 Task: Create Card Crisis Communication Planning in Board Vendor Management to Workspace Experiential Marketing. Create Card Non-Profit Bylaws Review in Board Budget Management to Workspace Experiential Marketing. Create Card Crisis Communication Execution in Board Social Media Influencer Content Creation and Management to Workspace Experiential Marketing
Action: Mouse moved to (98, 442)
Screenshot: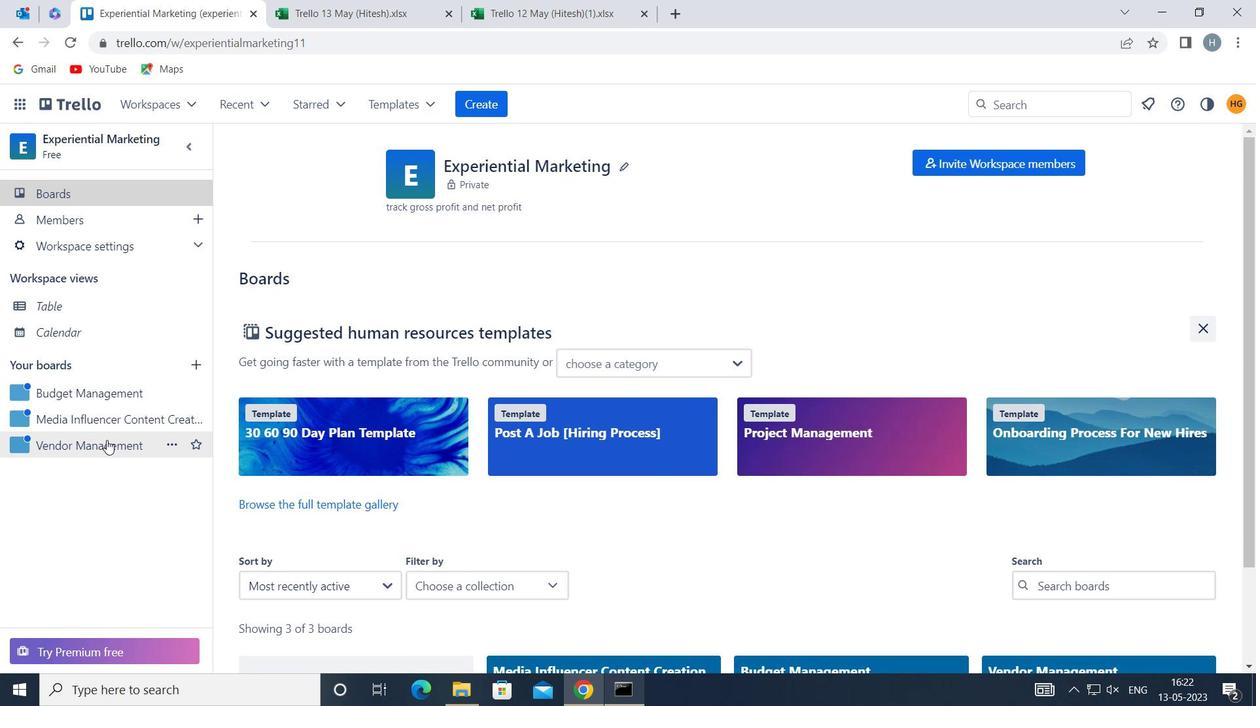 
Action: Mouse pressed left at (98, 442)
Screenshot: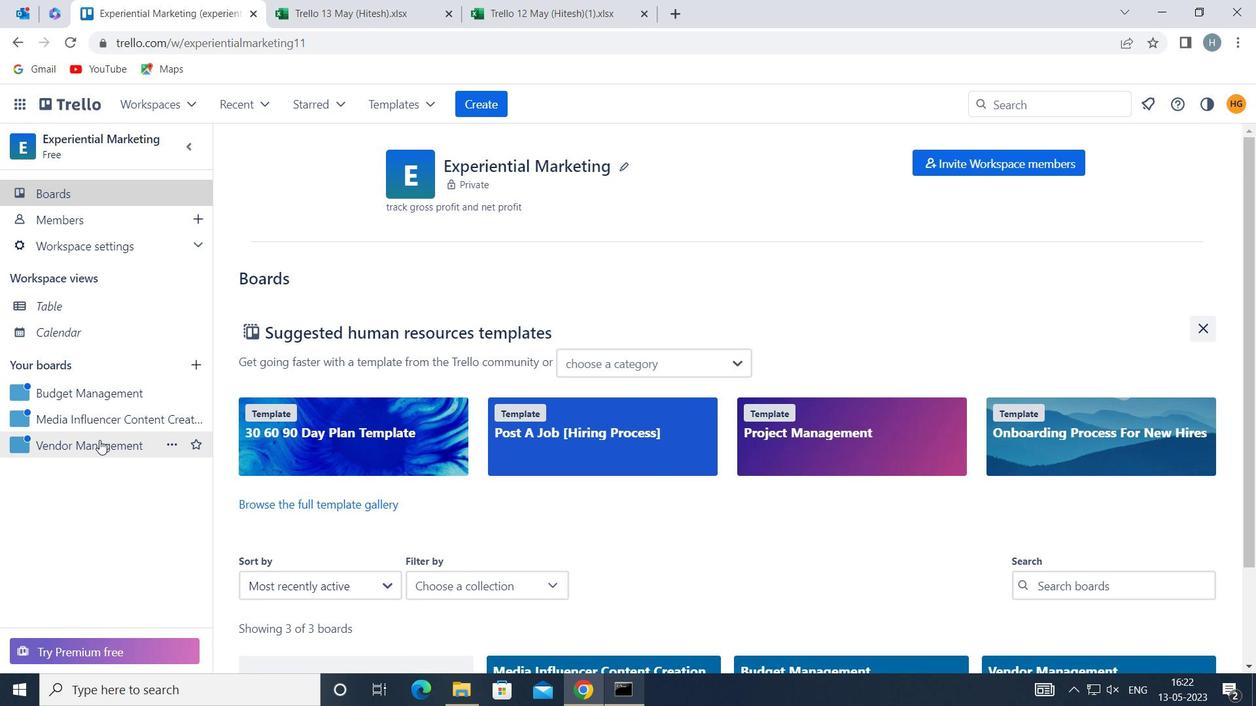 
Action: Mouse moved to (748, 236)
Screenshot: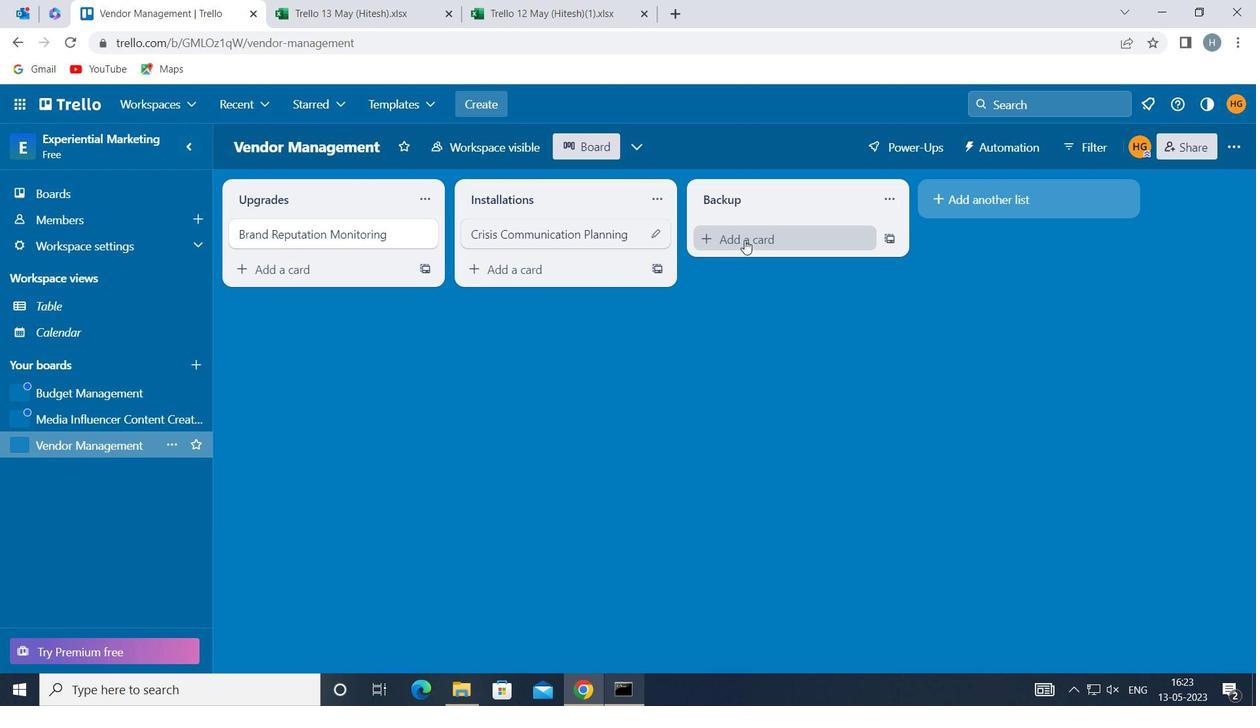 
Action: Mouse pressed left at (748, 236)
Screenshot: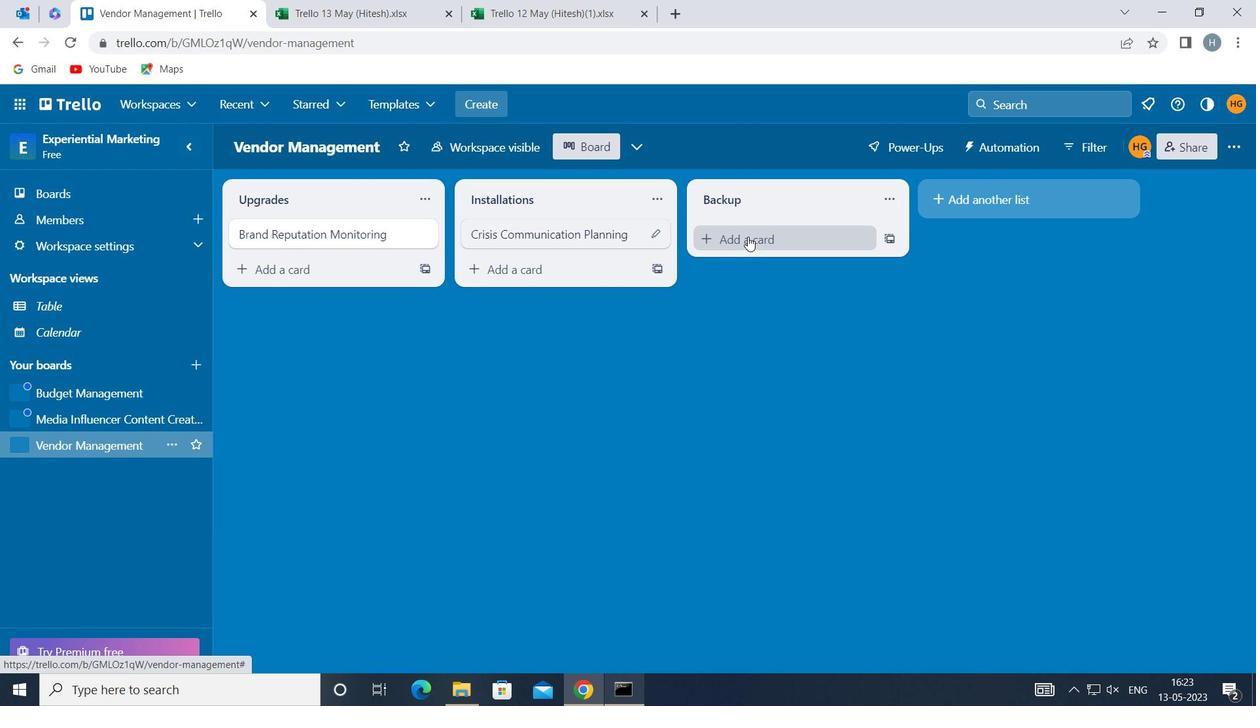 
Action: Key pressed <Key.shift>CRISIS<Key.space><Key.shift>COMMUNICATIO
Screenshot: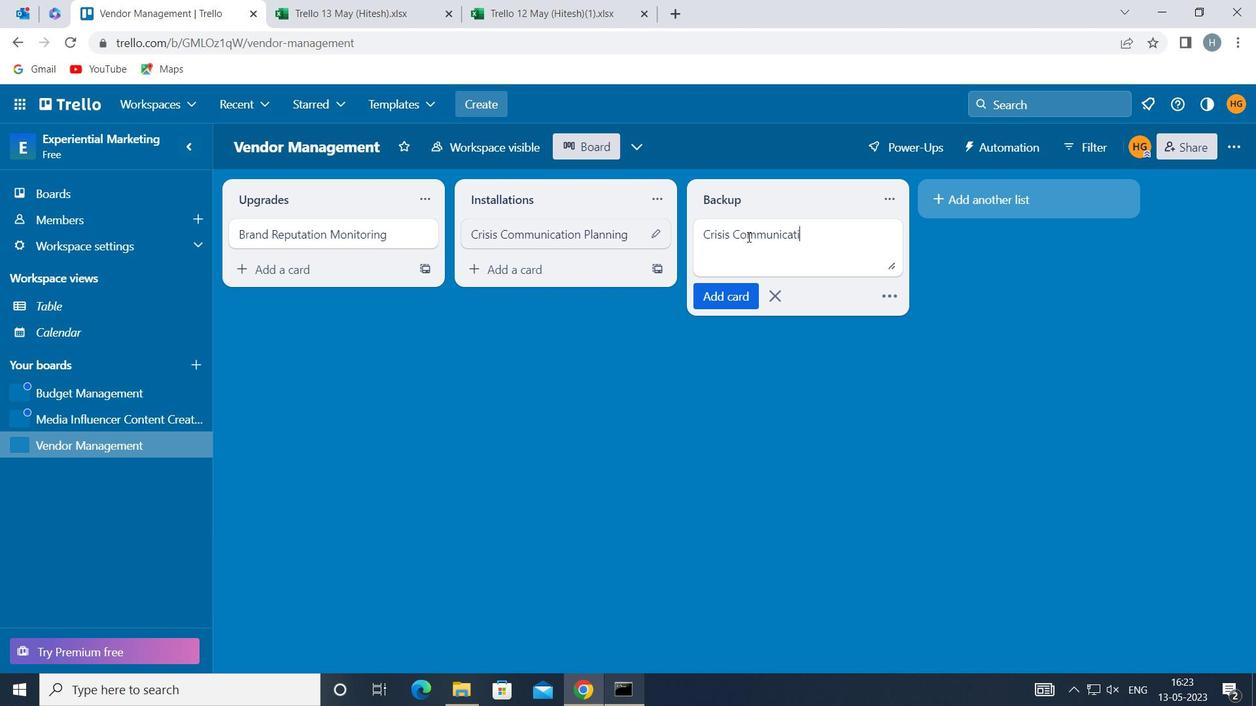 
Action: Mouse moved to (739, 240)
Screenshot: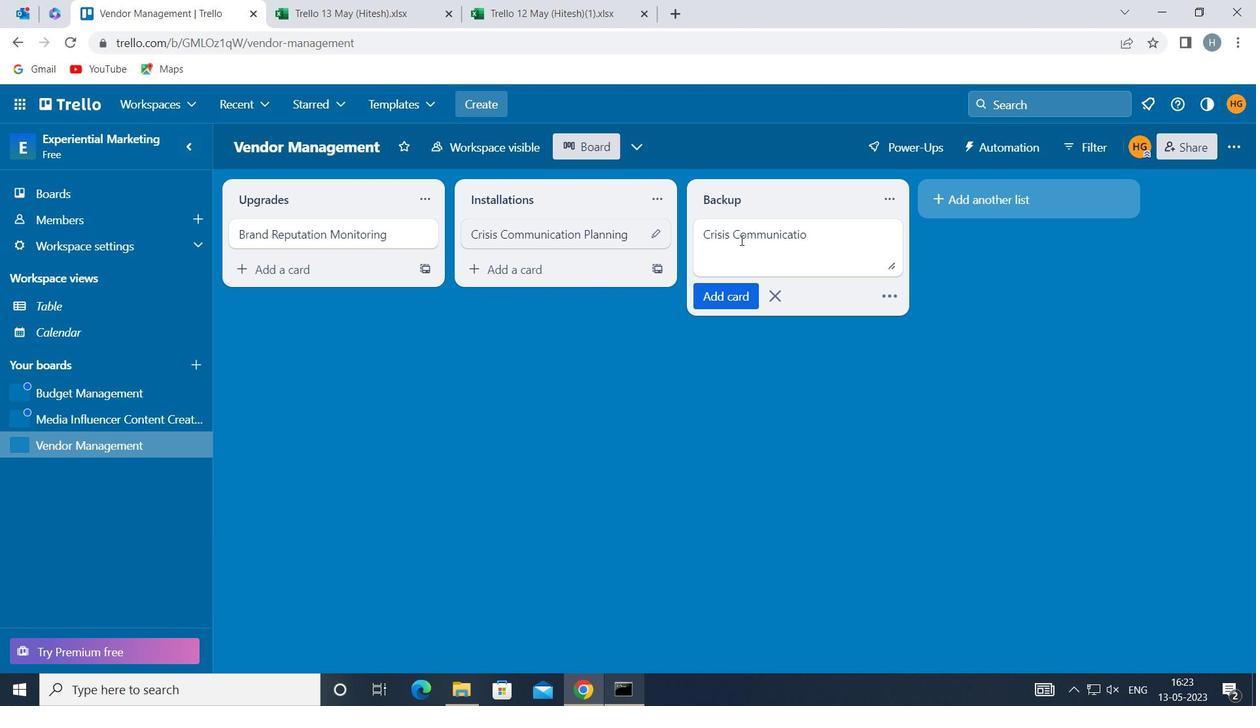 
Action: Key pressed N<Key.space><Key.shift_r>PLANNING
Screenshot: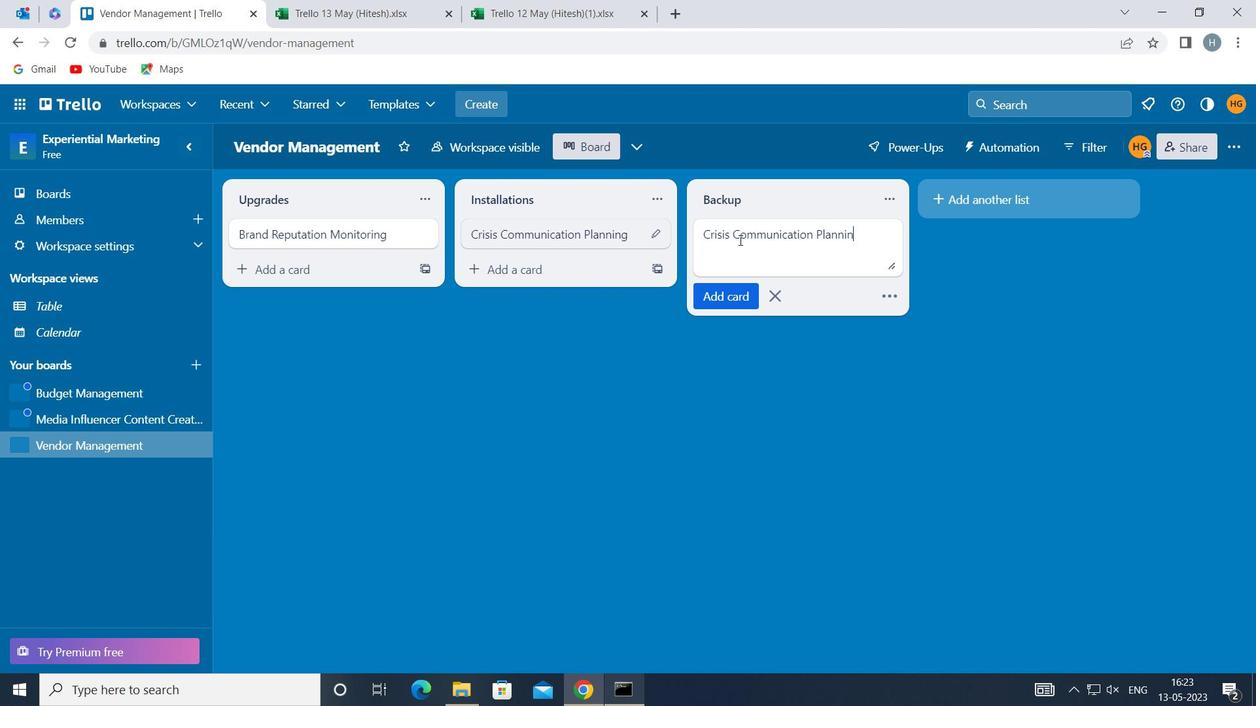 
Action: Mouse moved to (734, 299)
Screenshot: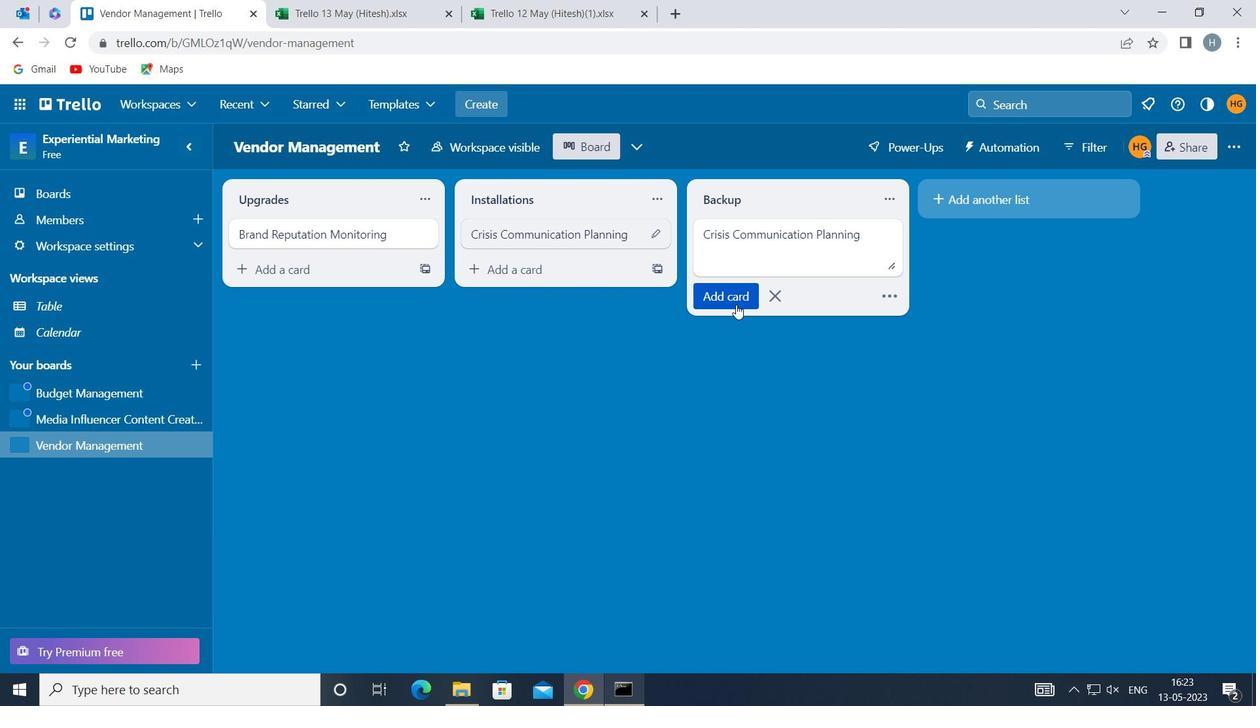 
Action: Mouse pressed left at (734, 299)
Screenshot: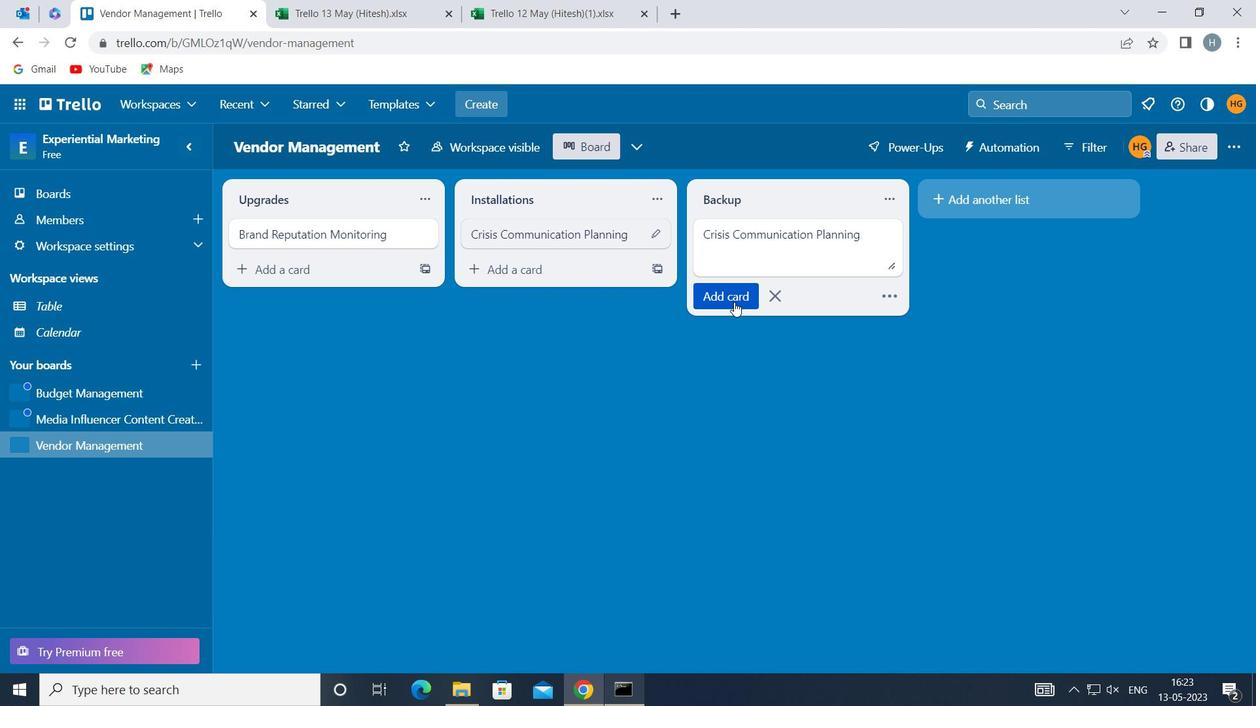 
Action: Mouse moved to (727, 354)
Screenshot: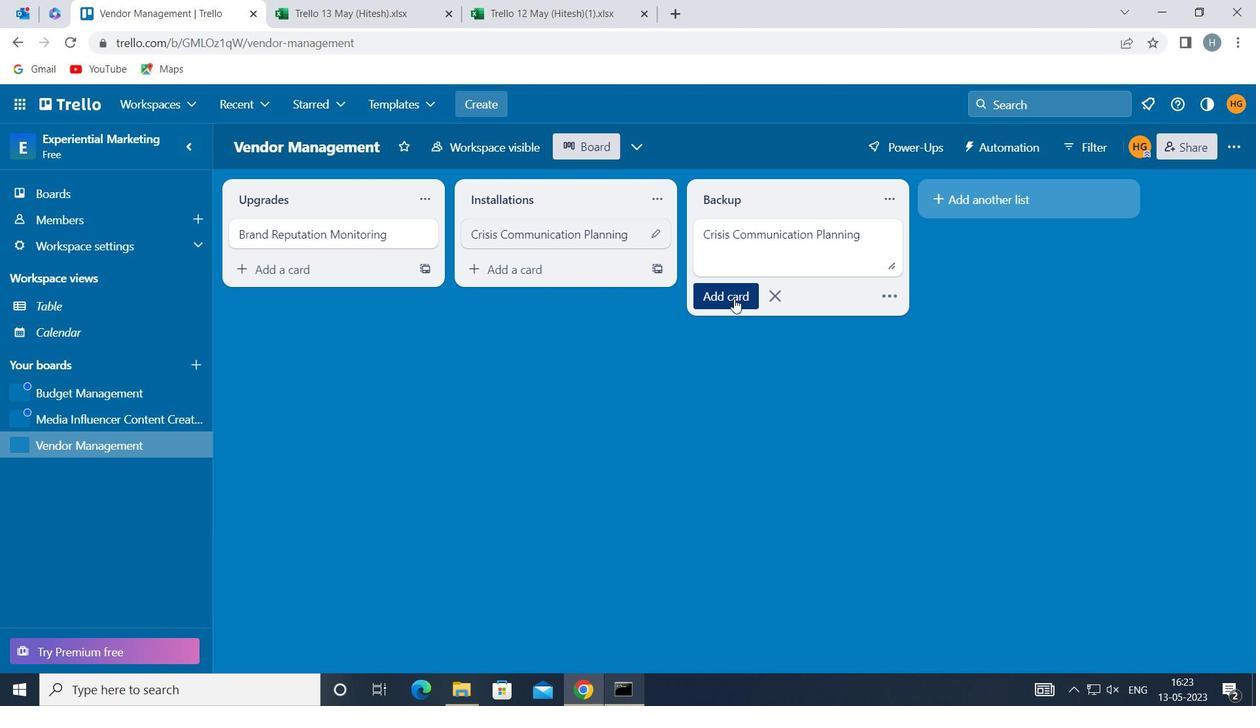 
Action: Mouse pressed left at (727, 354)
Screenshot: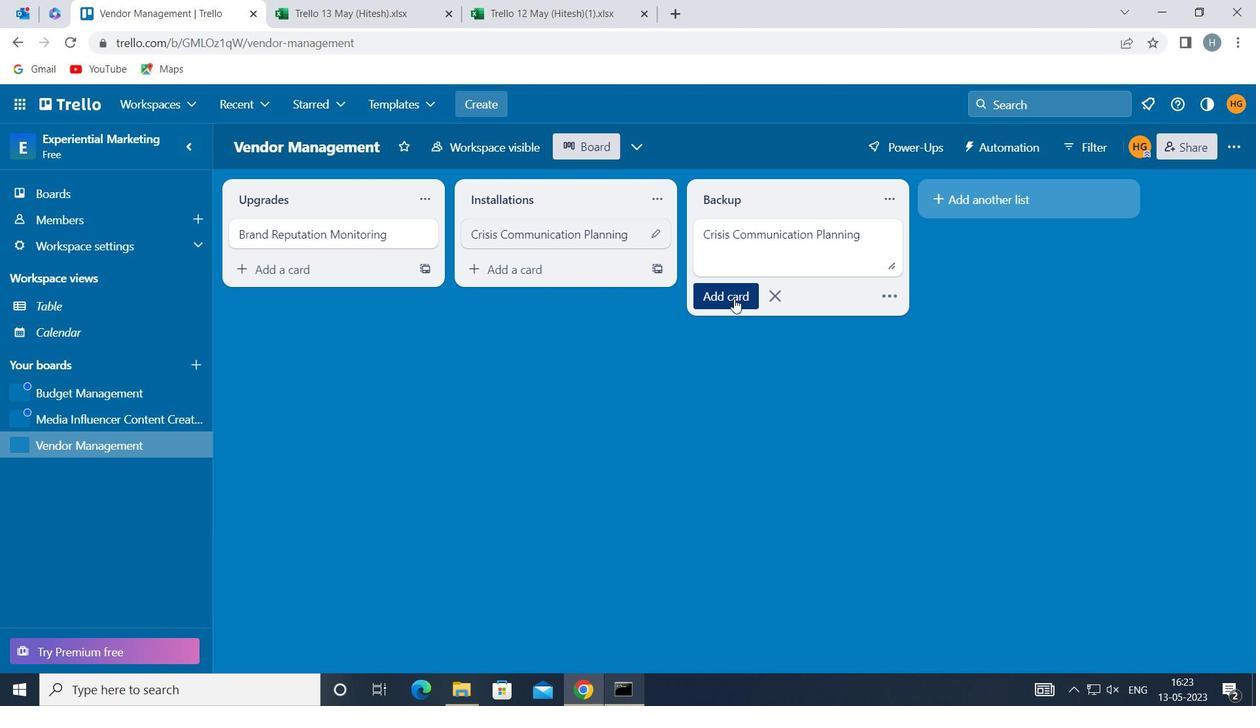 
Action: Mouse moved to (104, 397)
Screenshot: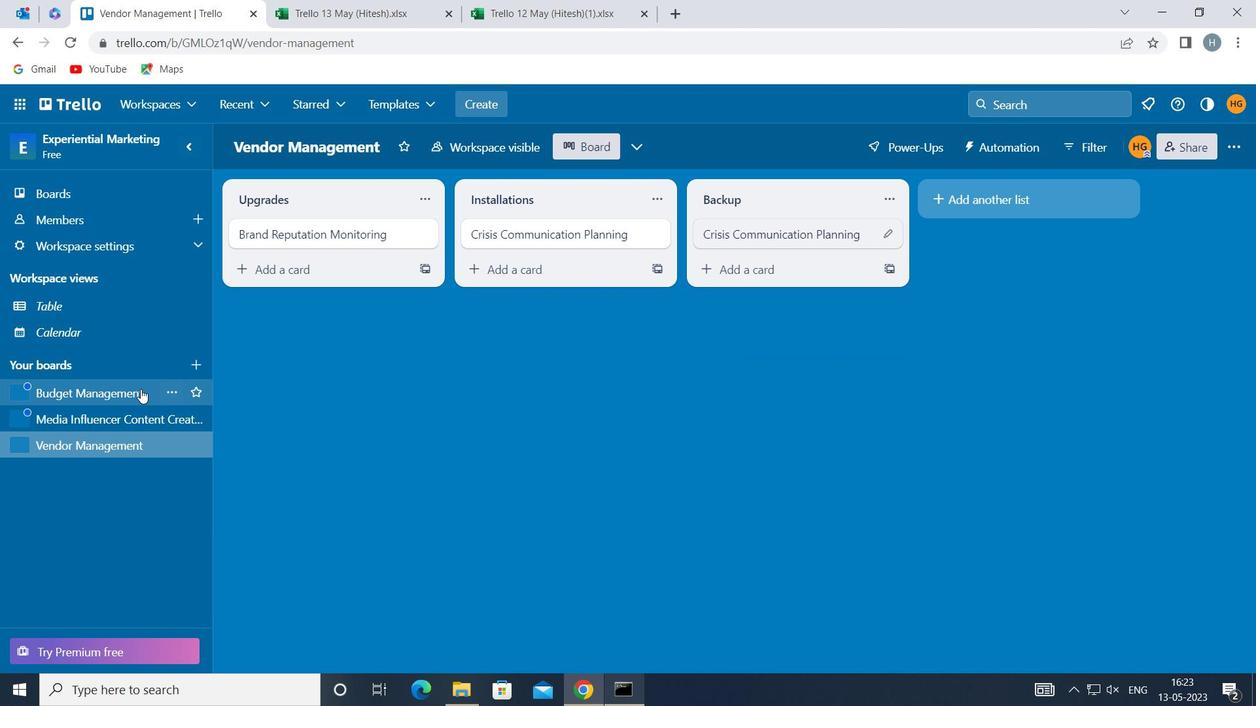 
Action: Mouse pressed left at (104, 397)
Screenshot: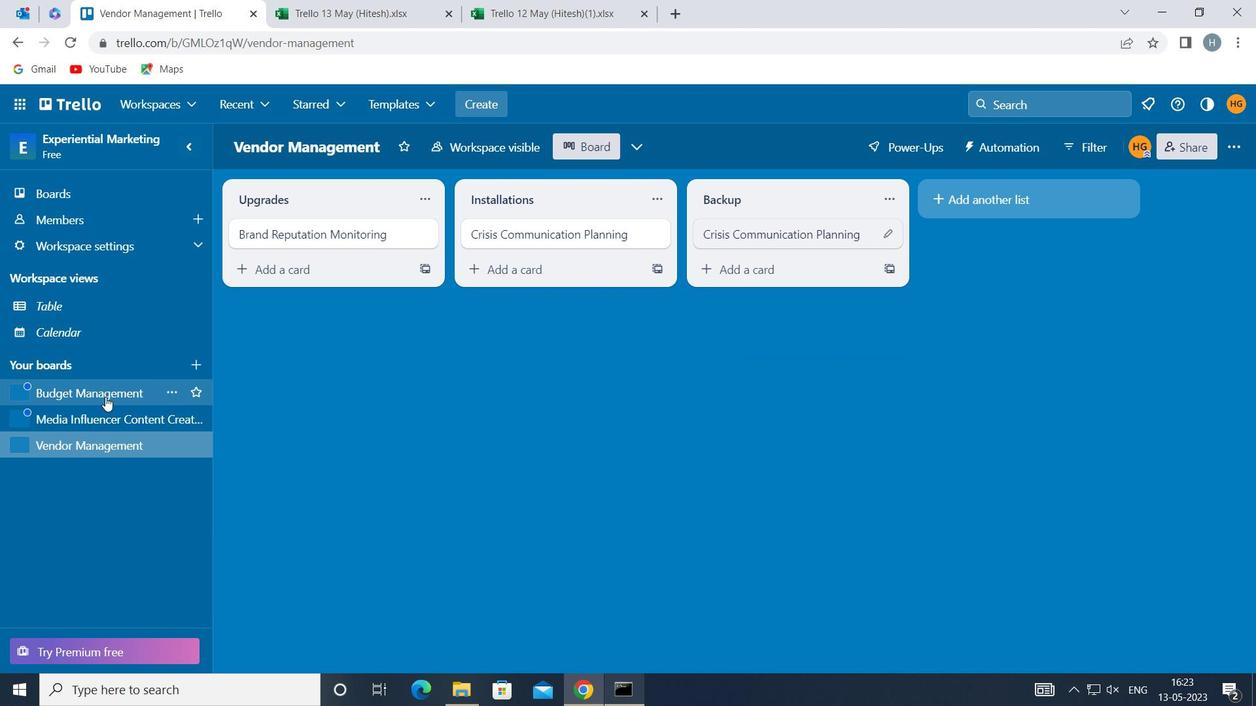 
Action: Mouse moved to (743, 236)
Screenshot: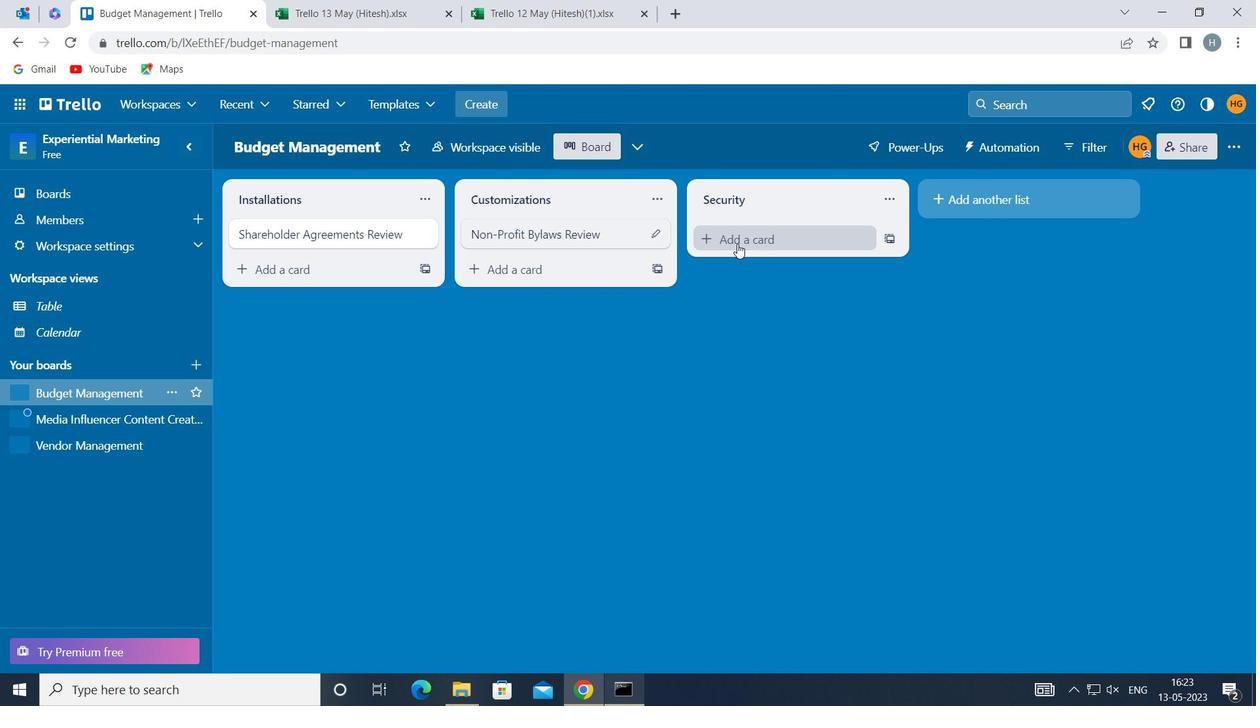 
Action: Mouse pressed left at (743, 236)
Screenshot: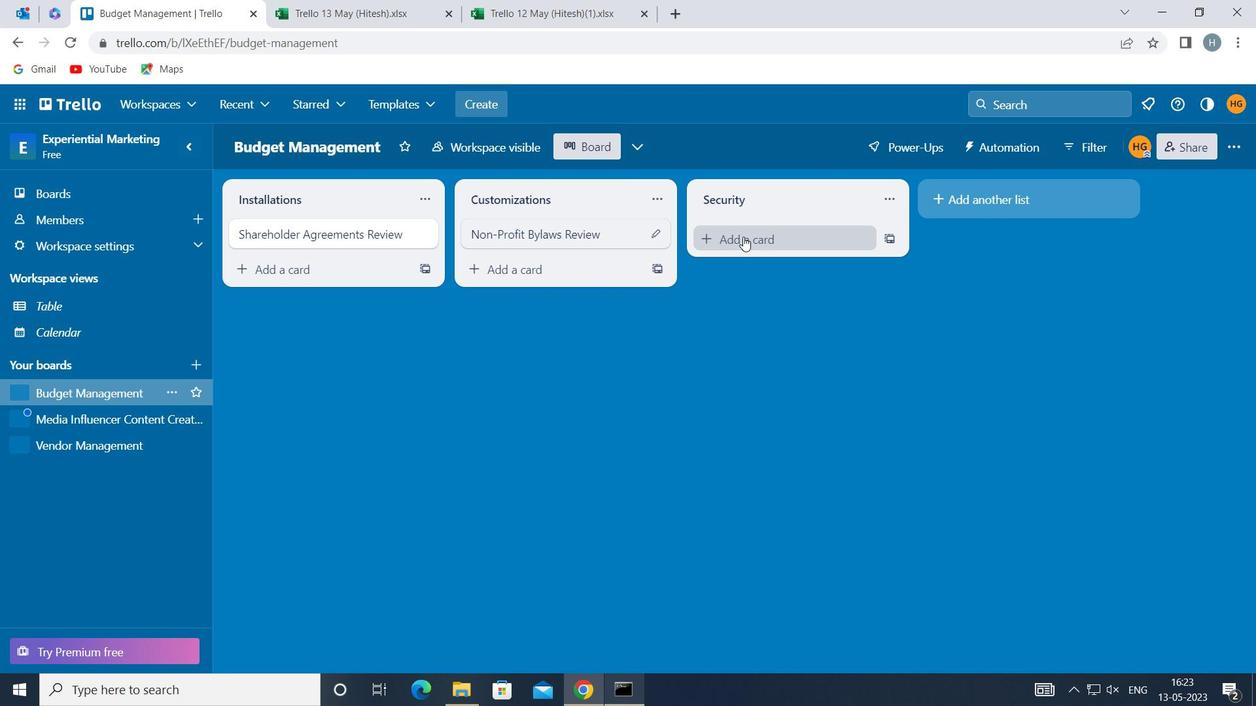 
Action: Key pressed <Key.shift><Key.shift><Key.shift><Key.shift><Key.shift><Key.shift><Key.shift>NON-<Key.shift_r>PROO<Key.backspace>FIT<Key.space><Key.shift>BYLAWS<Key.space><Key.shift>REVIEW
Screenshot: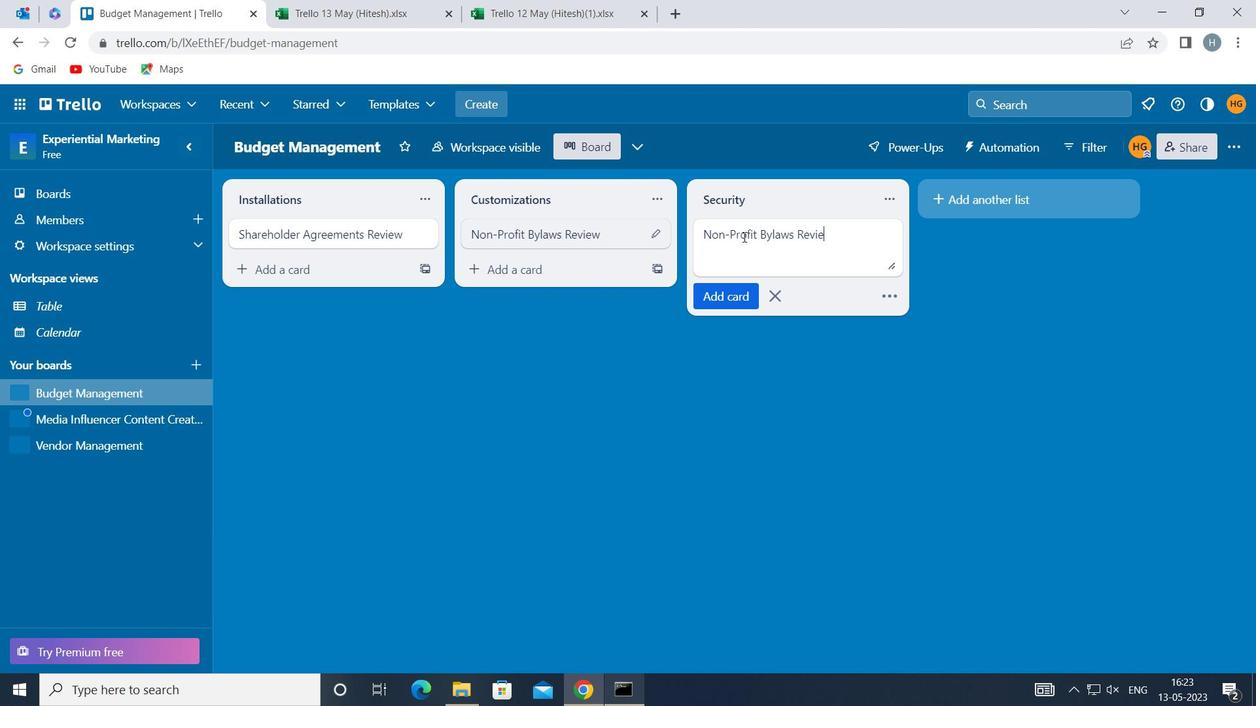 
Action: Mouse moved to (718, 295)
Screenshot: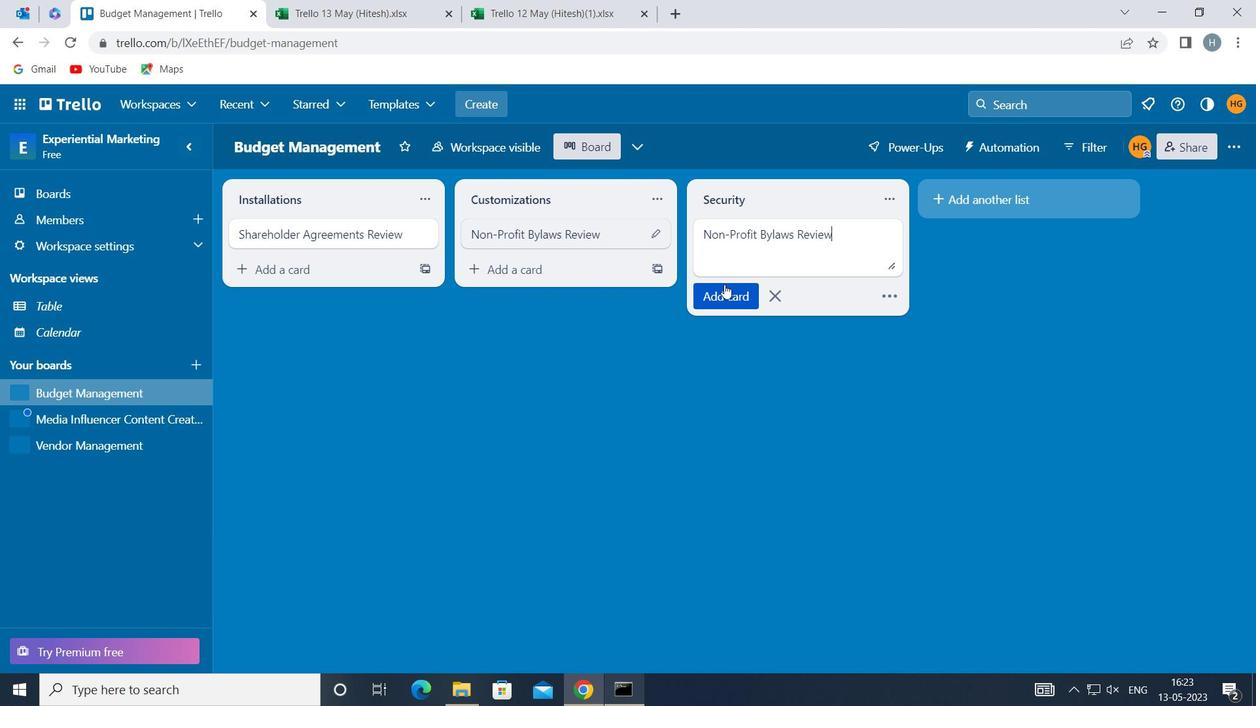 
Action: Mouse pressed left at (718, 295)
Screenshot: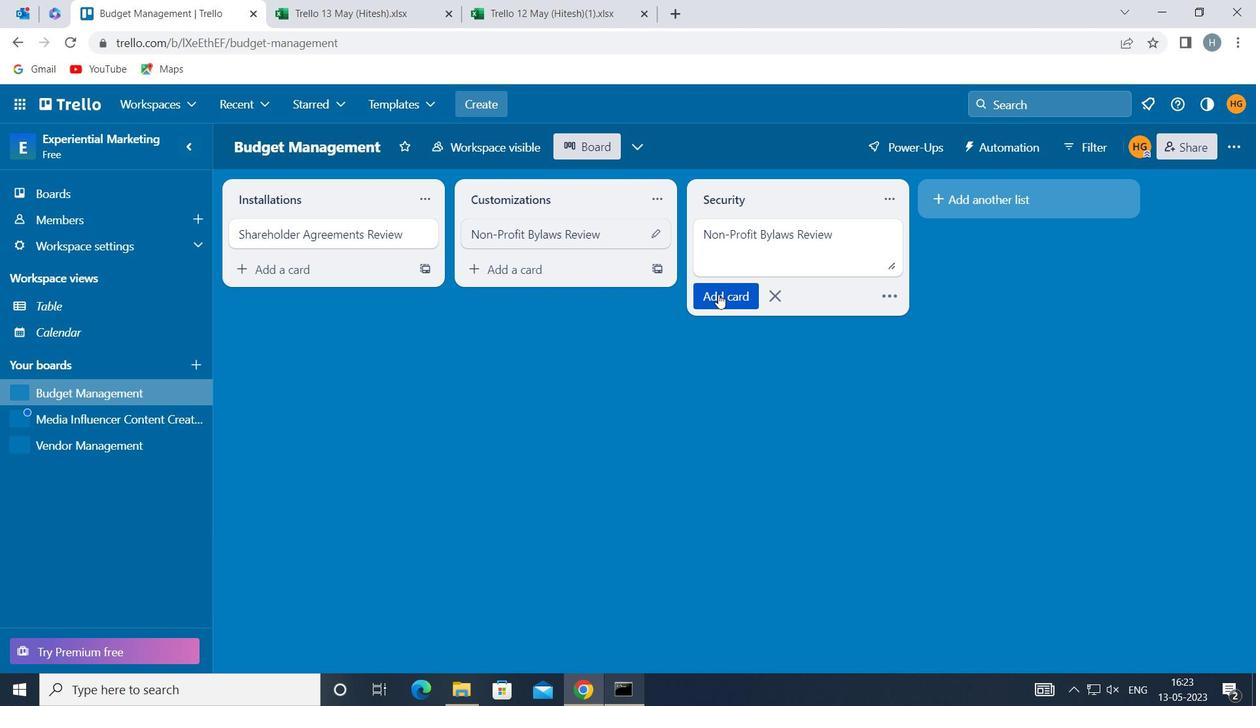 
Action: Mouse moved to (709, 363)
Screenshot: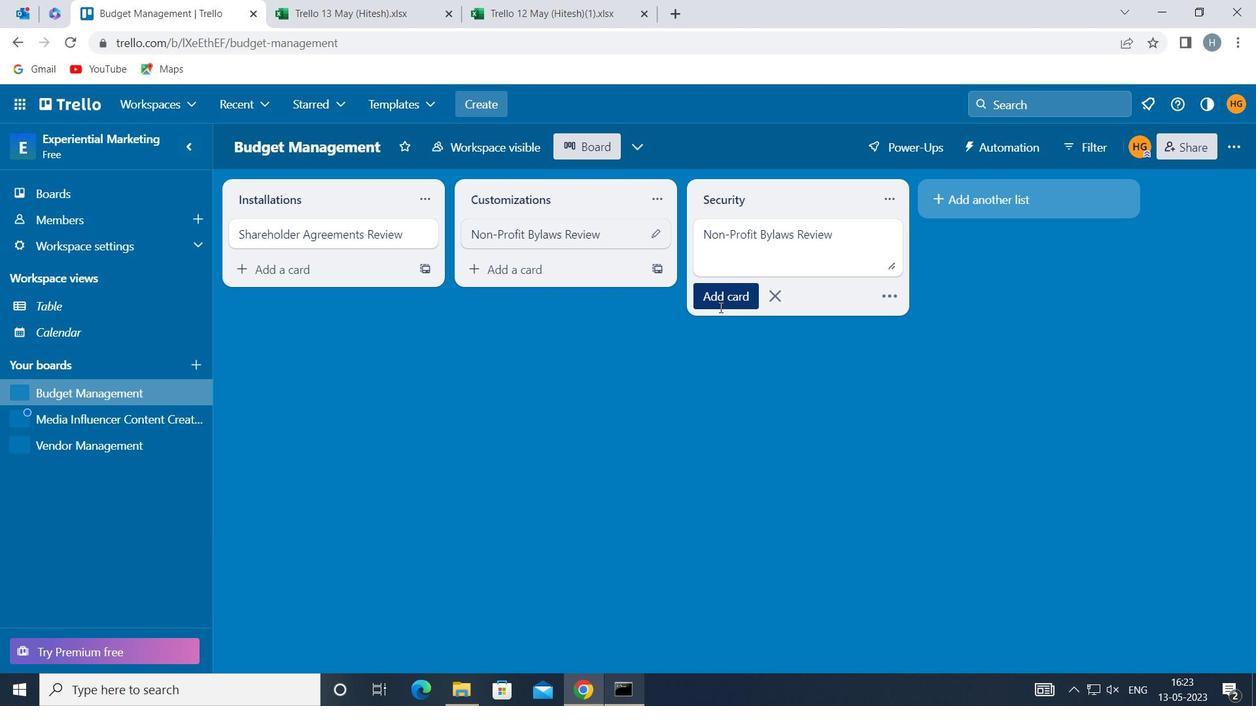 
Action: Mouse pressed left at (709, 363)
Screenshot: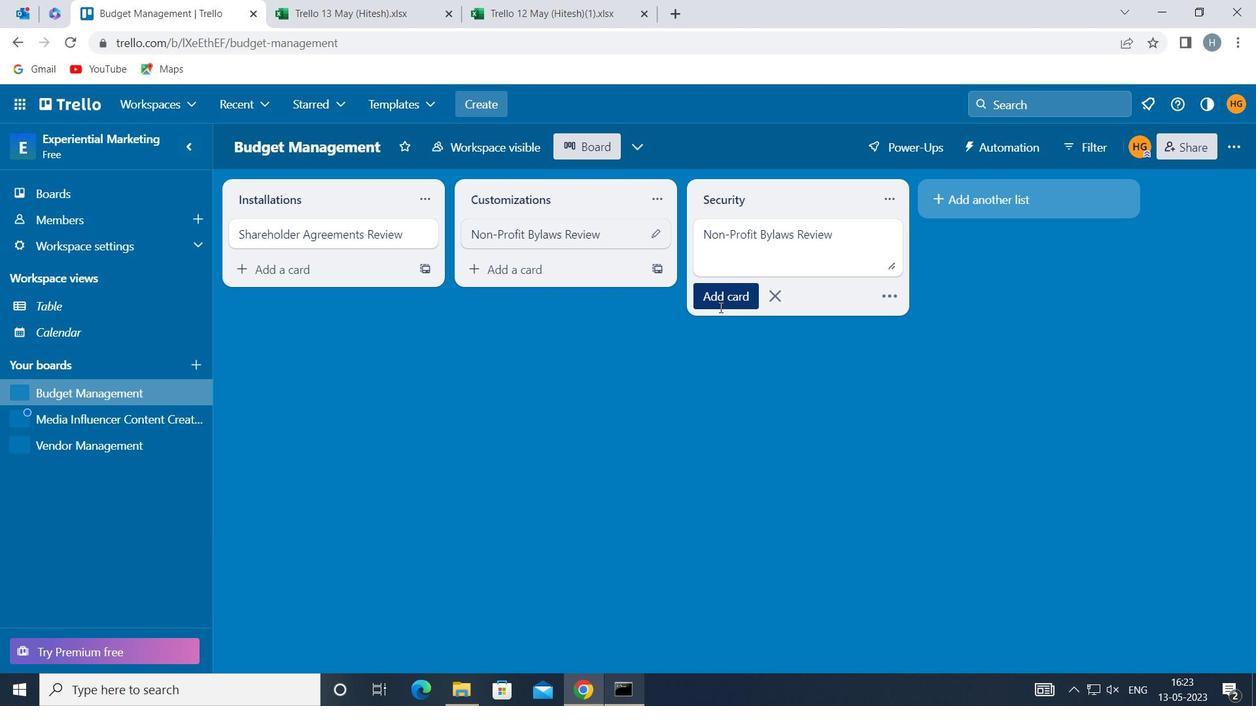 
Action: Mouse moved to (115, 413)
Screenshot: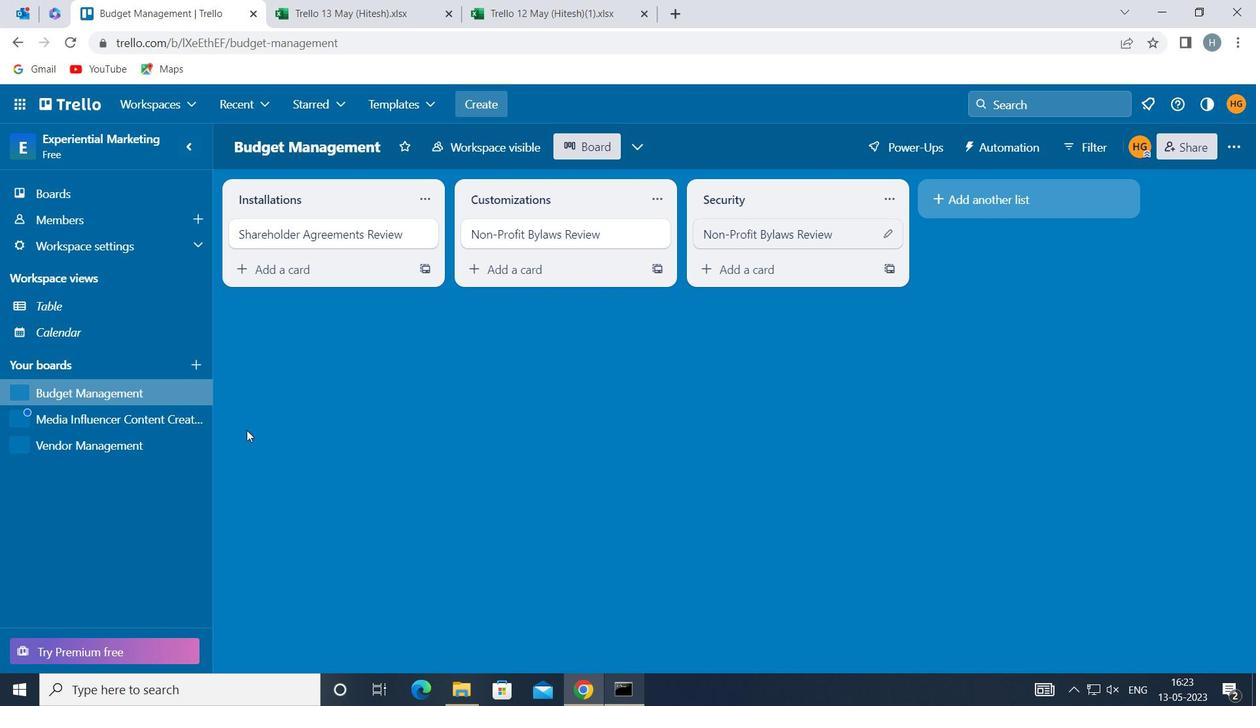 
Action: Mouse pressed left at (115, 413)
Screenshot: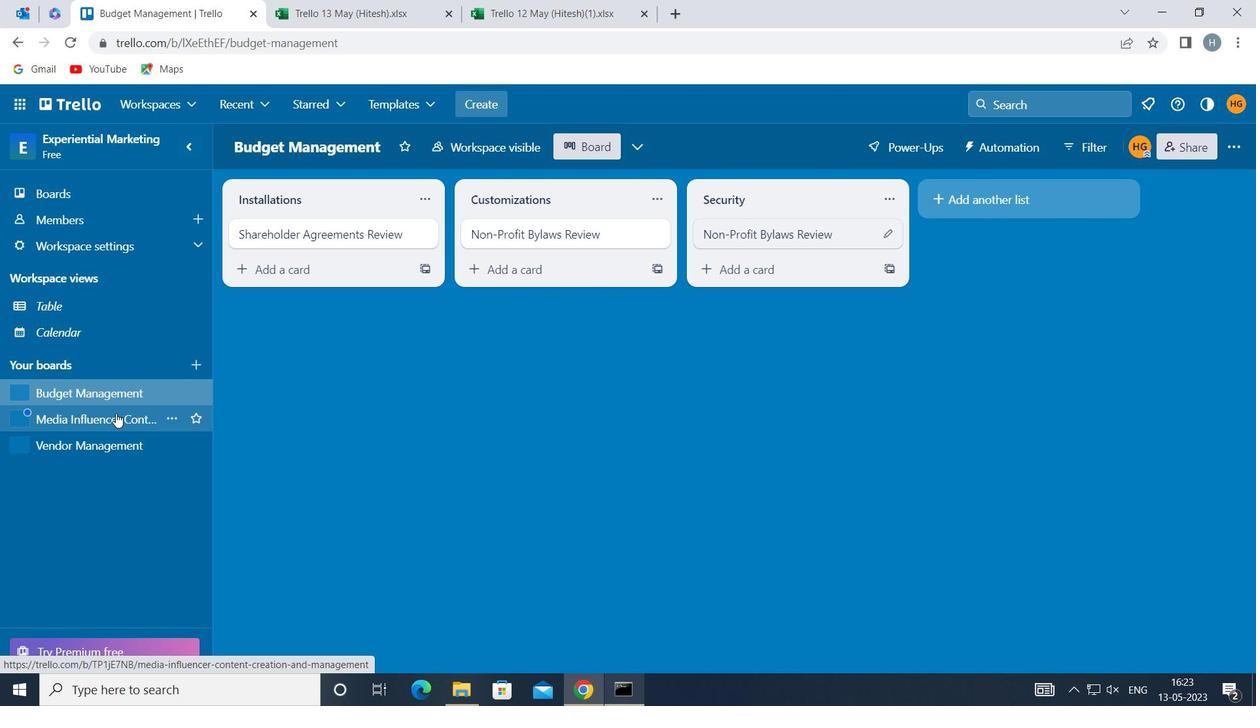 
Action: Mouse moved to (752, 239)
Screenshot: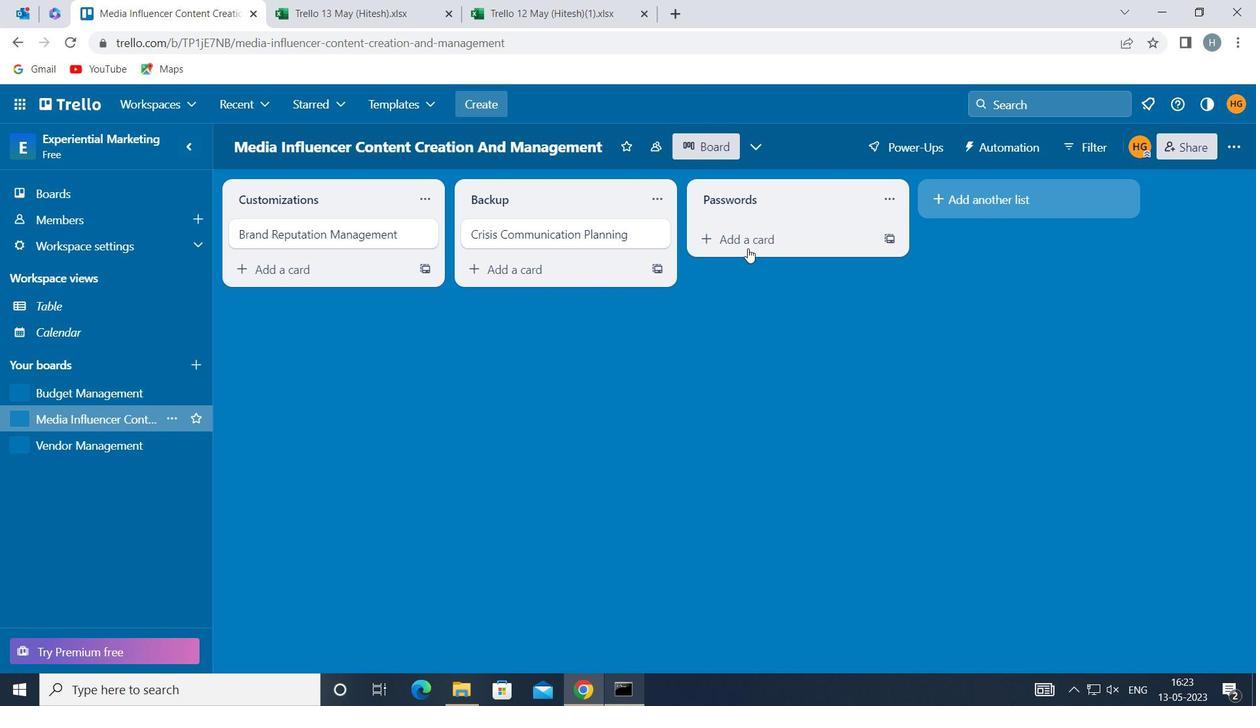 
Action: Mouse pressed left at (752, 239)
Screenshot: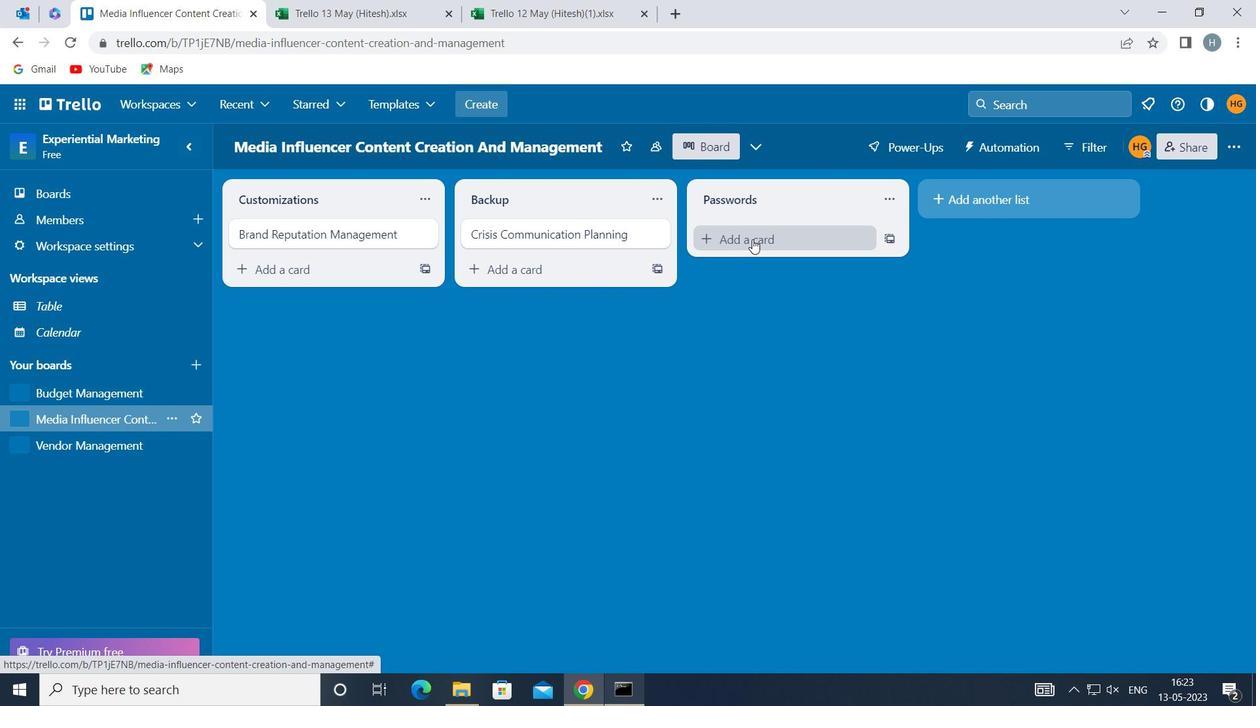 
Action: Key pressed <Key.shift>CRISIS<Key.space><Key.shift>COMMUNICATION<Key.space><Key.shift>EXECUTION
Screenshot: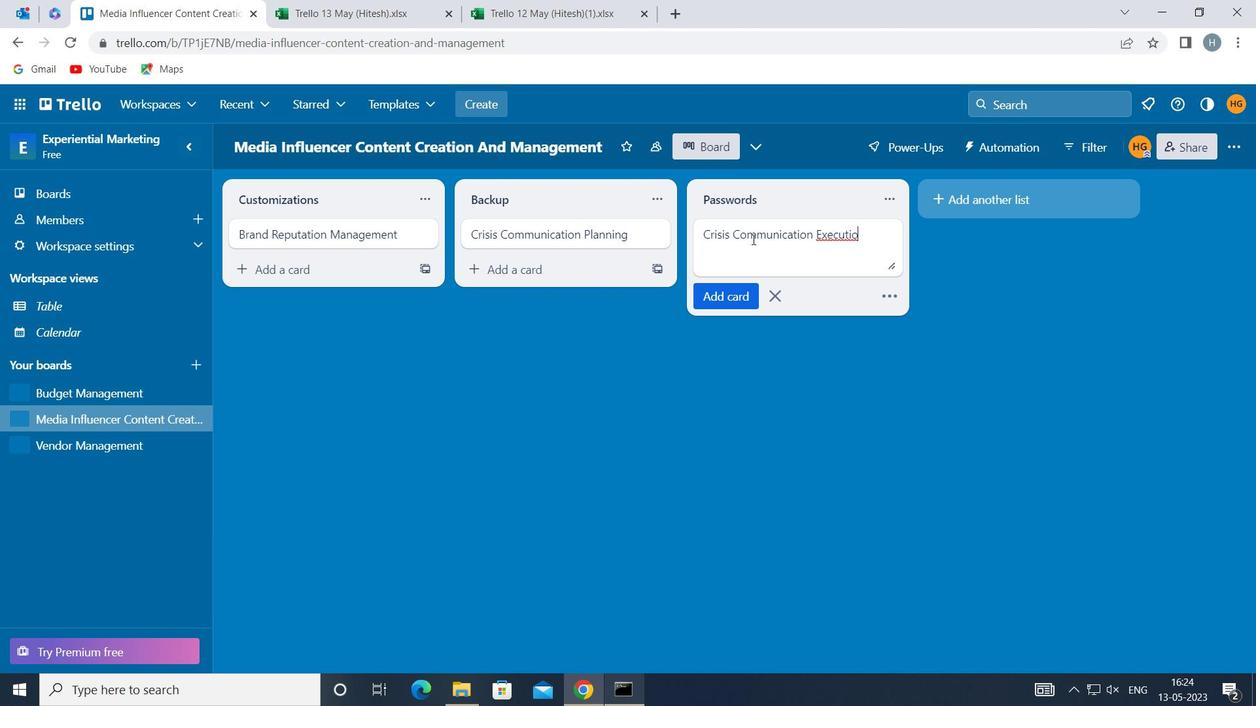 
Action: Mouse moved to (711, 287)
Screenshot: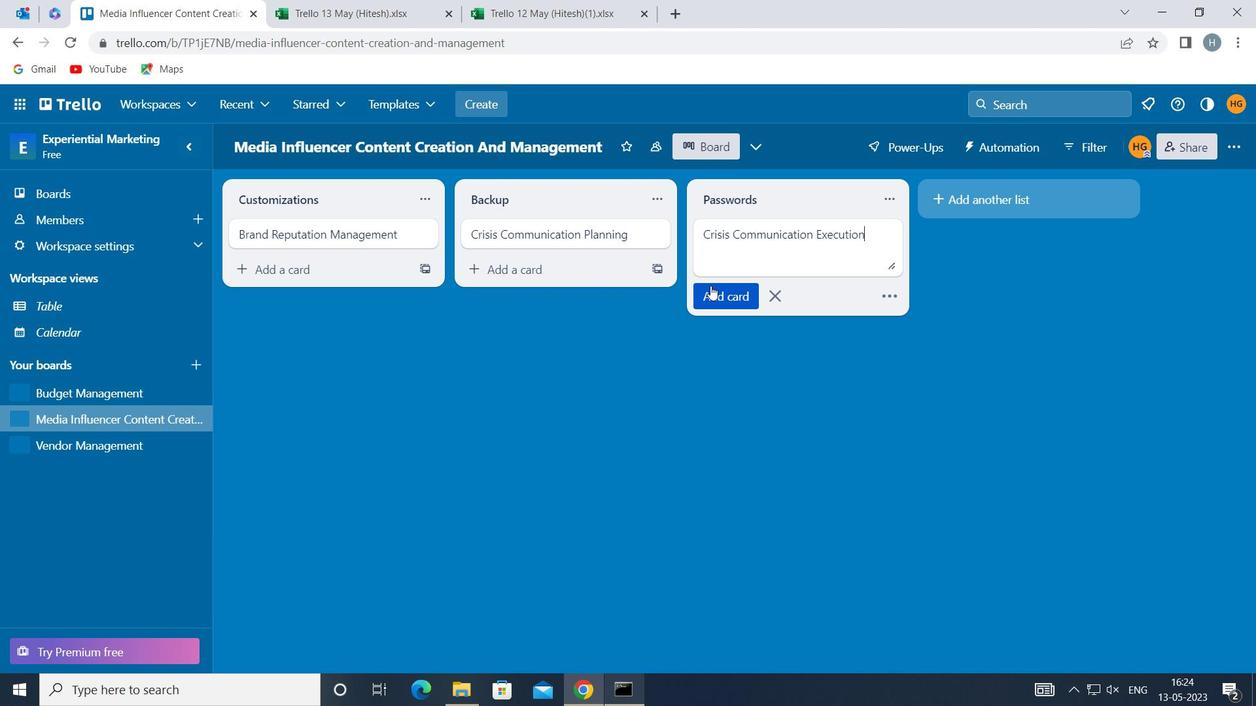 
Action: Mouse pressed left at (711, 287)
Screenshot: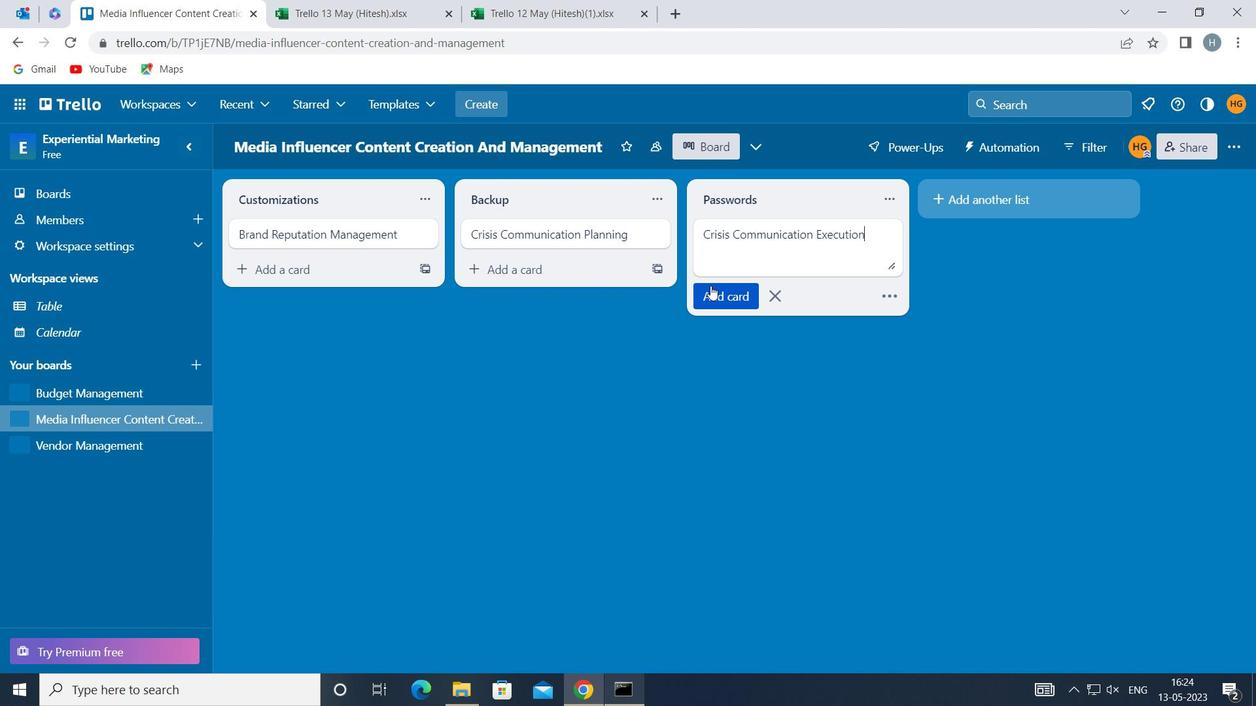 
Action: Mouse moved to (718, 349)
Screenshot: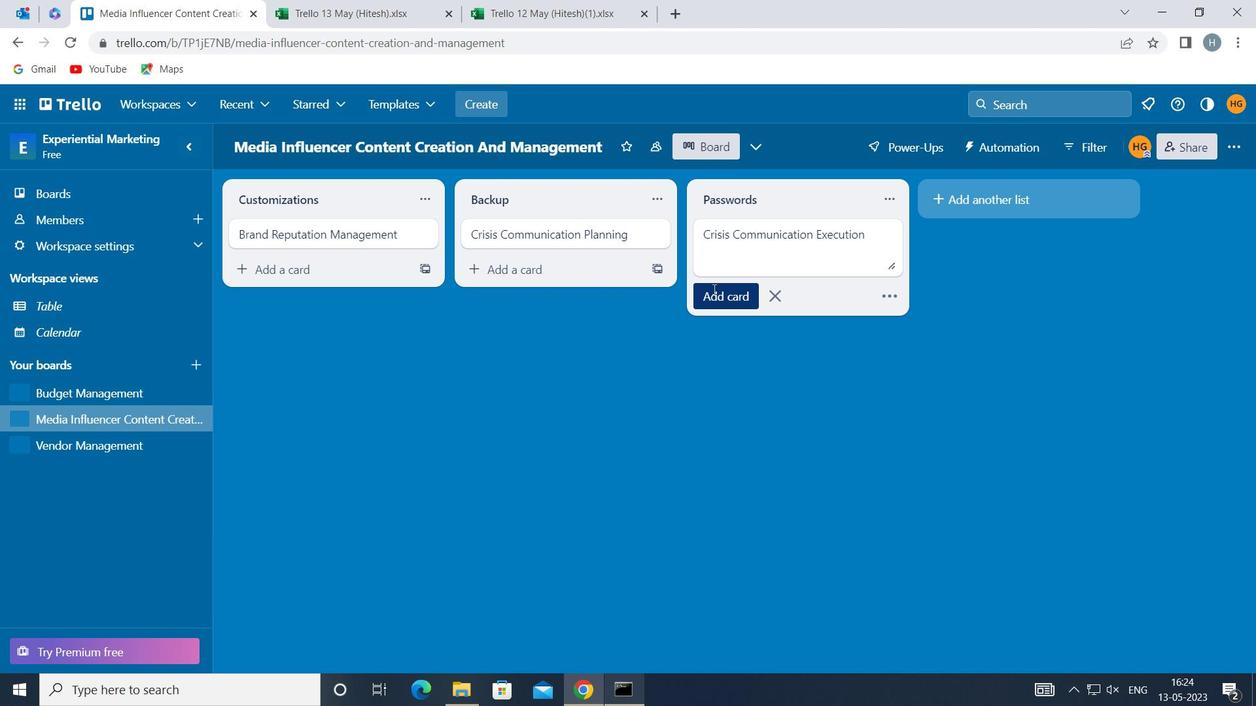 
Action: Mouse pressed left at (718, 349)
Screenshot: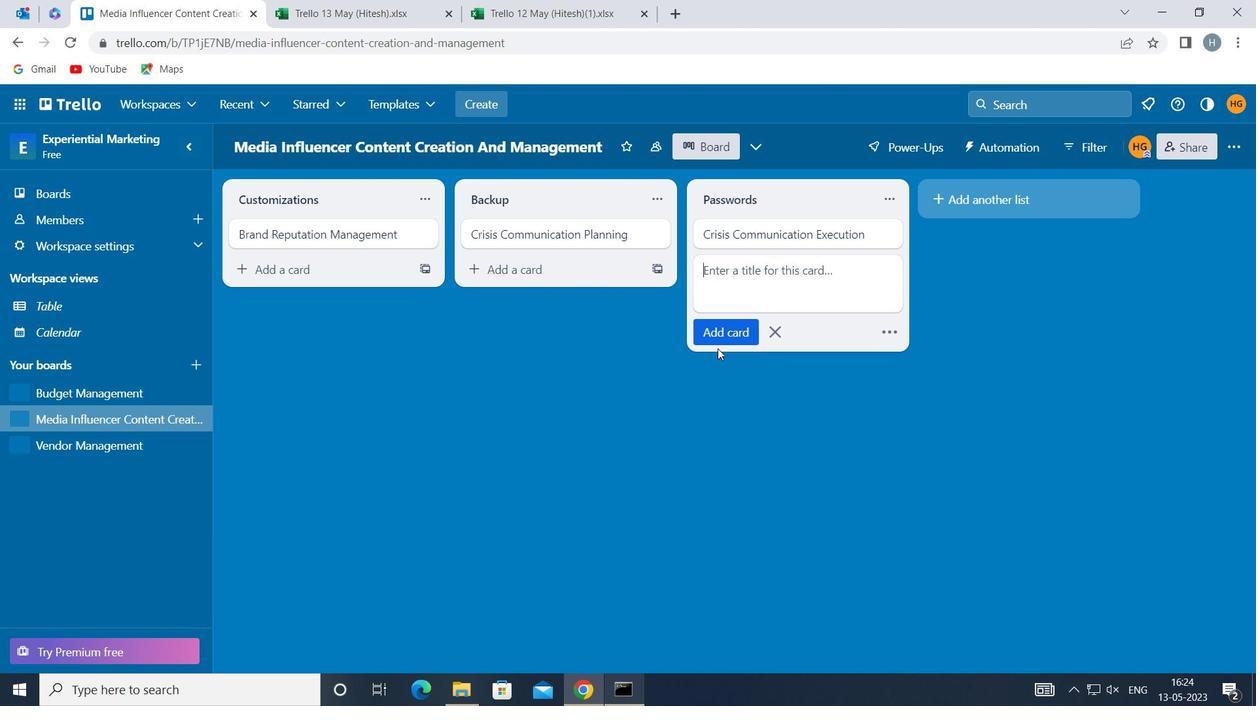
Action: Key pressed <Key.f8>
Screenshot: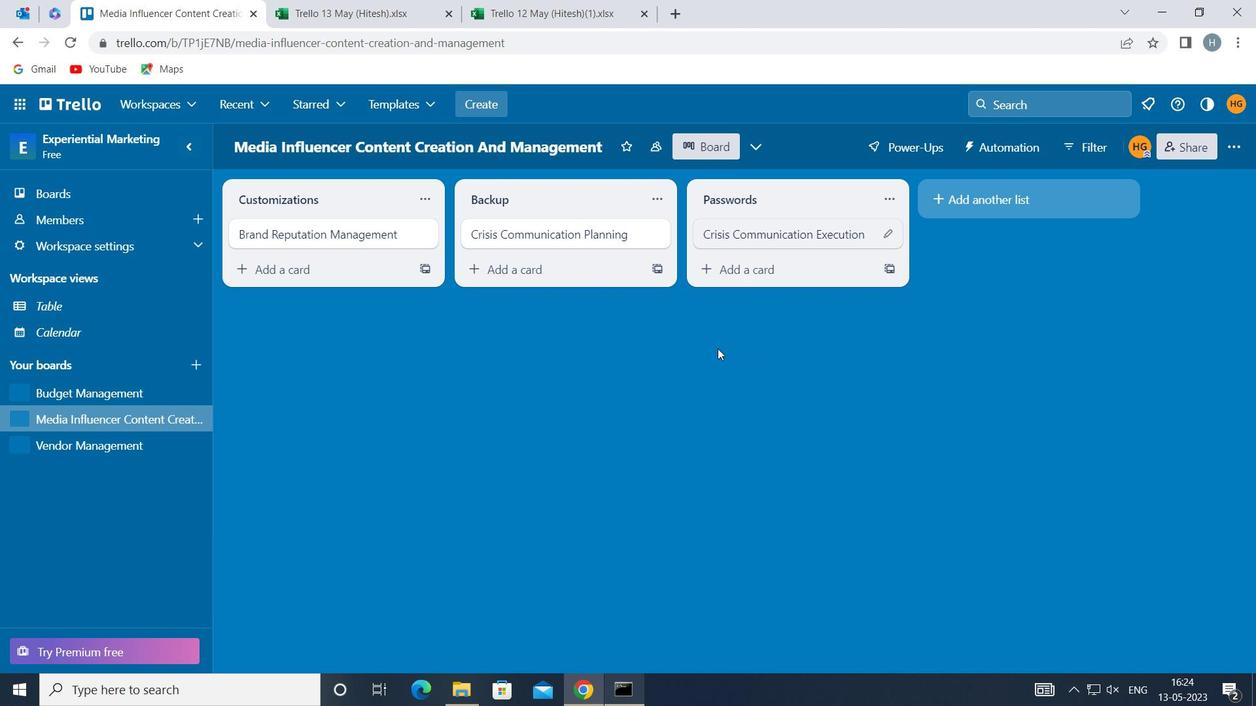 
